 Task: Open a spreadsheet with the name "CDS Tracker" from my drive.
Action: Mouse moved to (45, 81)
Screenshot: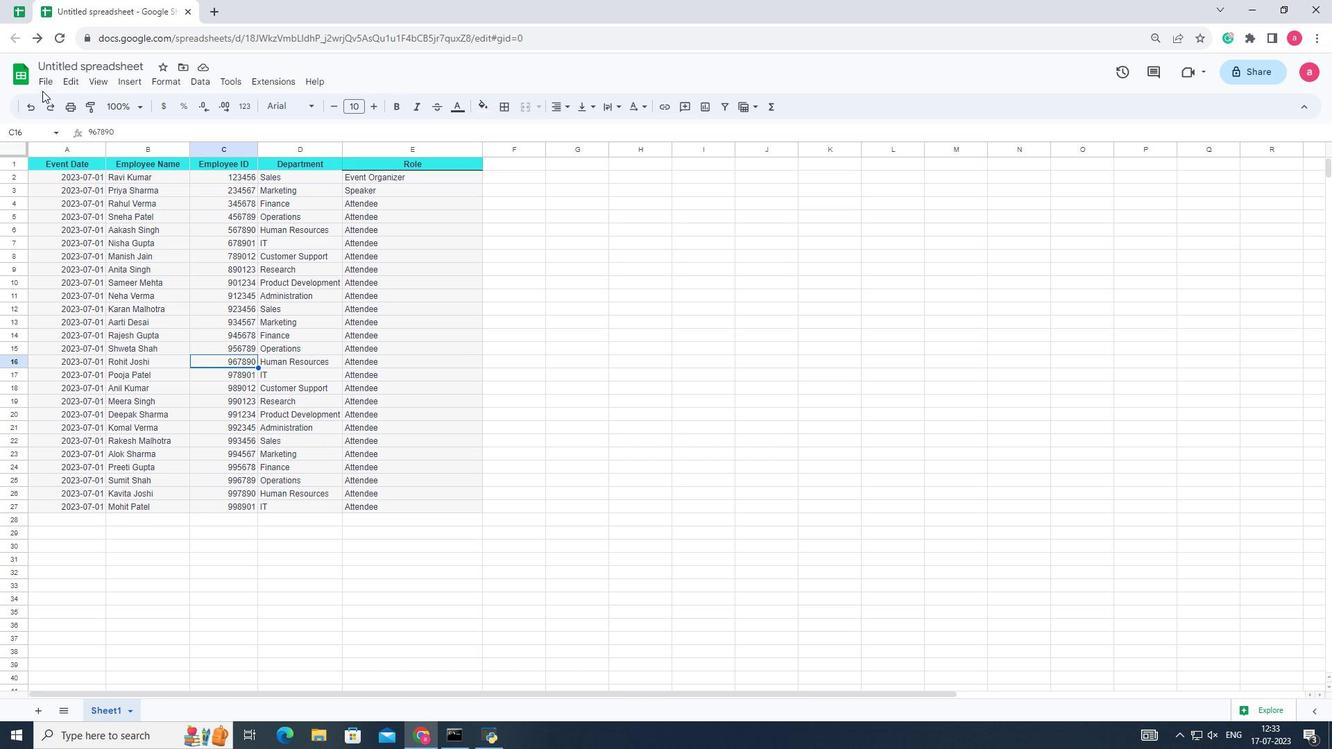 
Action: Mouse pressed left at (45, 81)
Screenshot: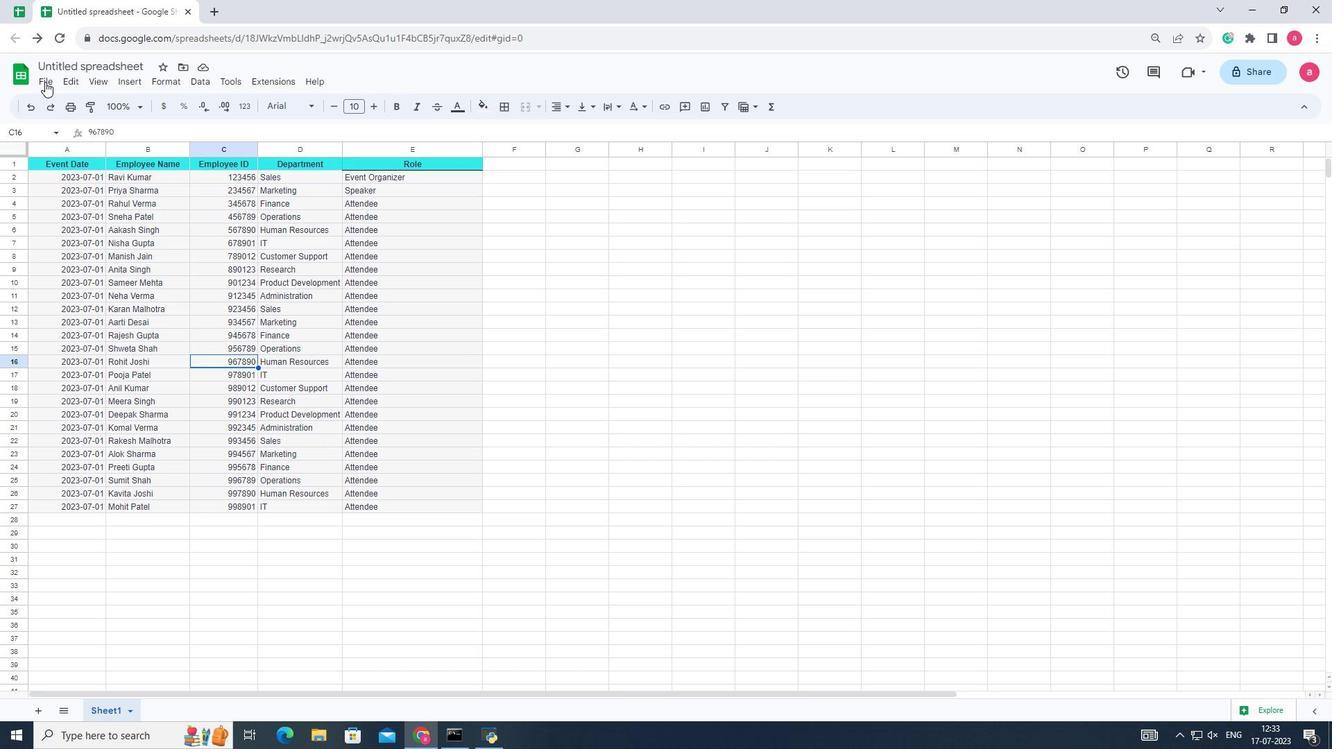
Action: Mouse moved to (74, 122)
Screenshot: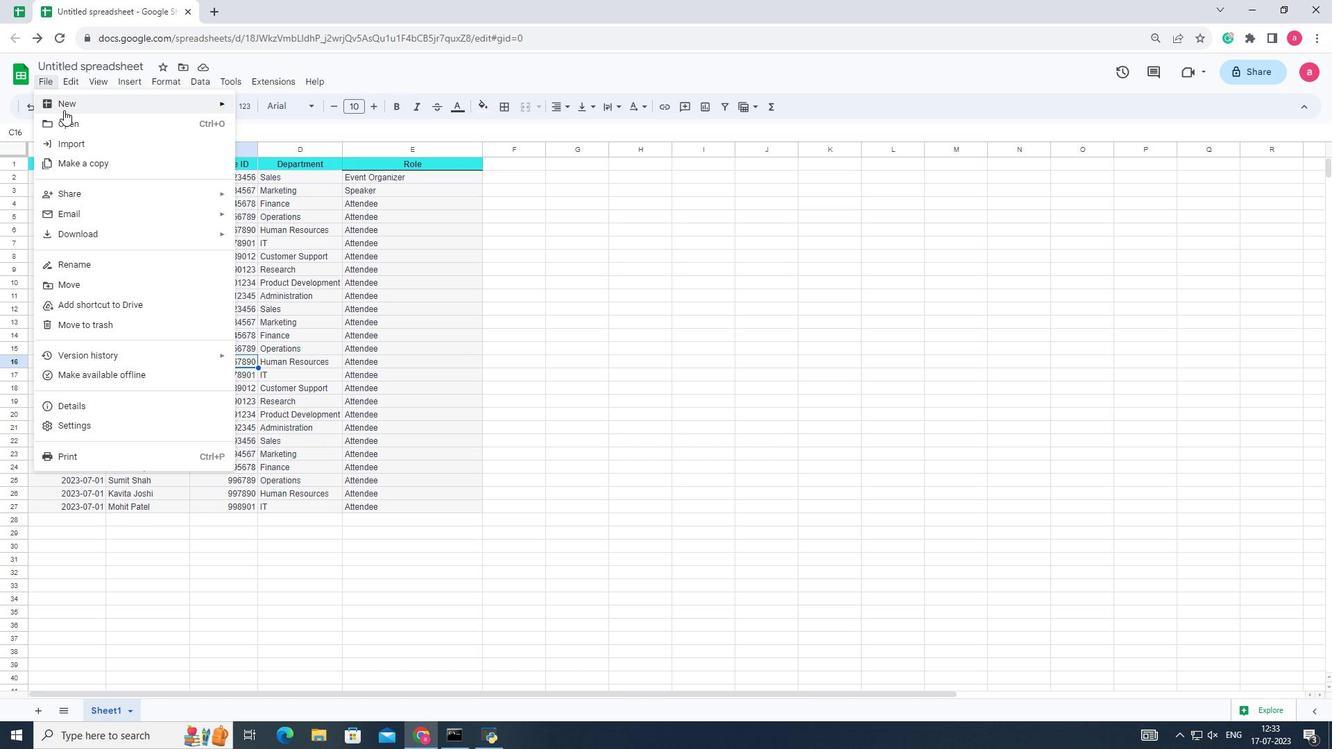 
Action: Mouse pressed left at (74, 122)
Screenshot: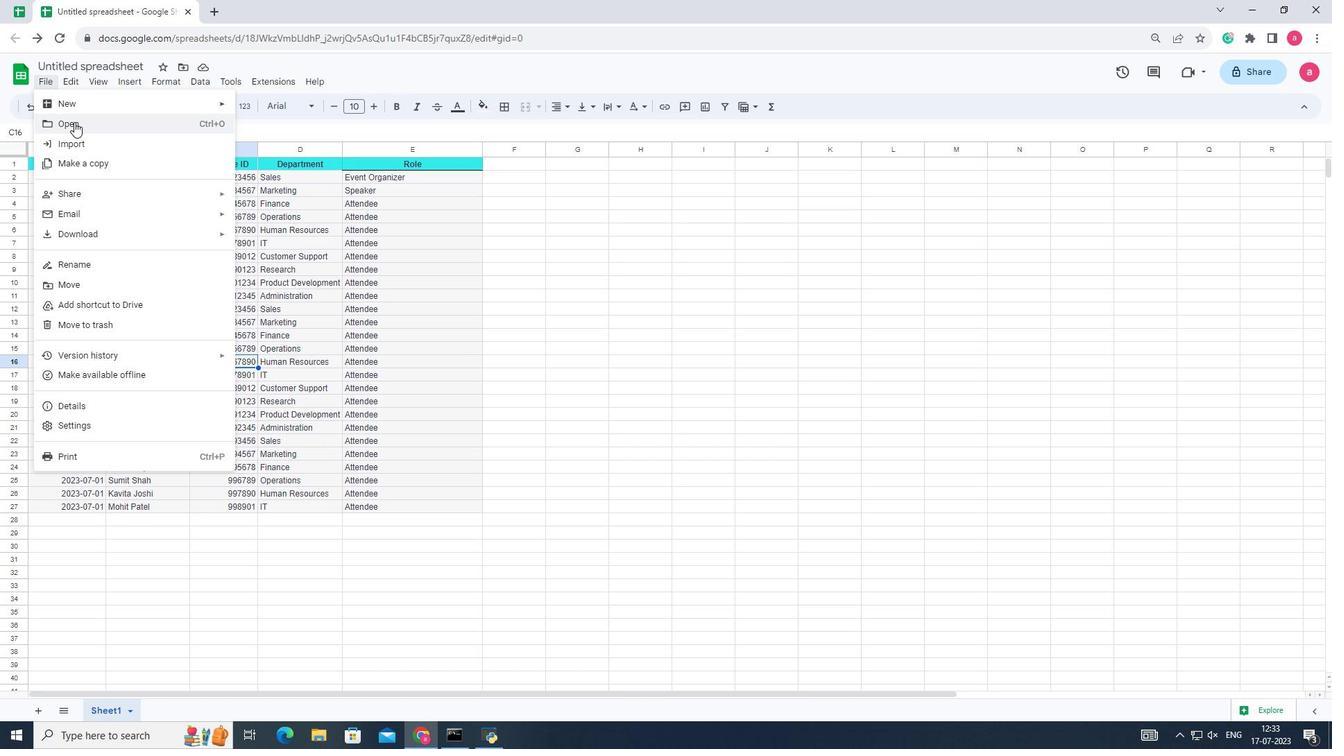
Action: Mouse moved to (301, 166)
Screenshot: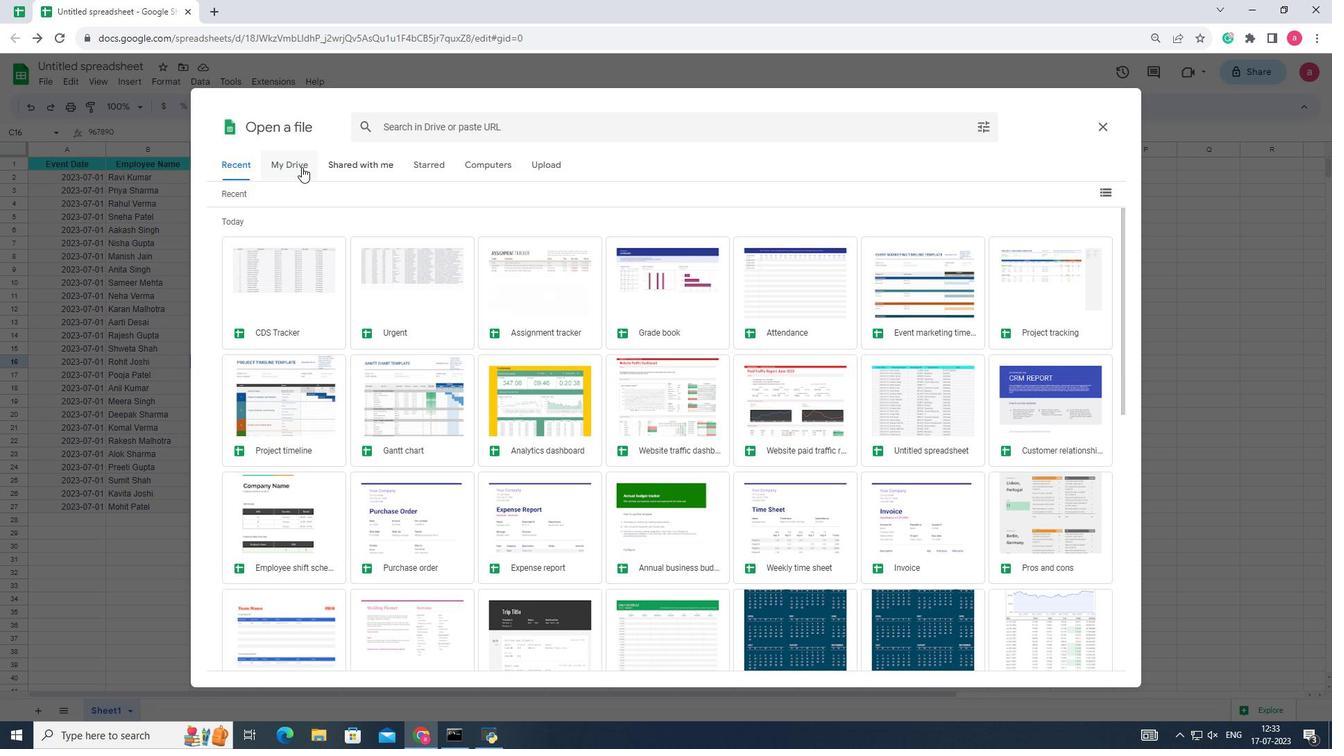 
Action: Mouse pressed left at (301, 166)
Screenshot: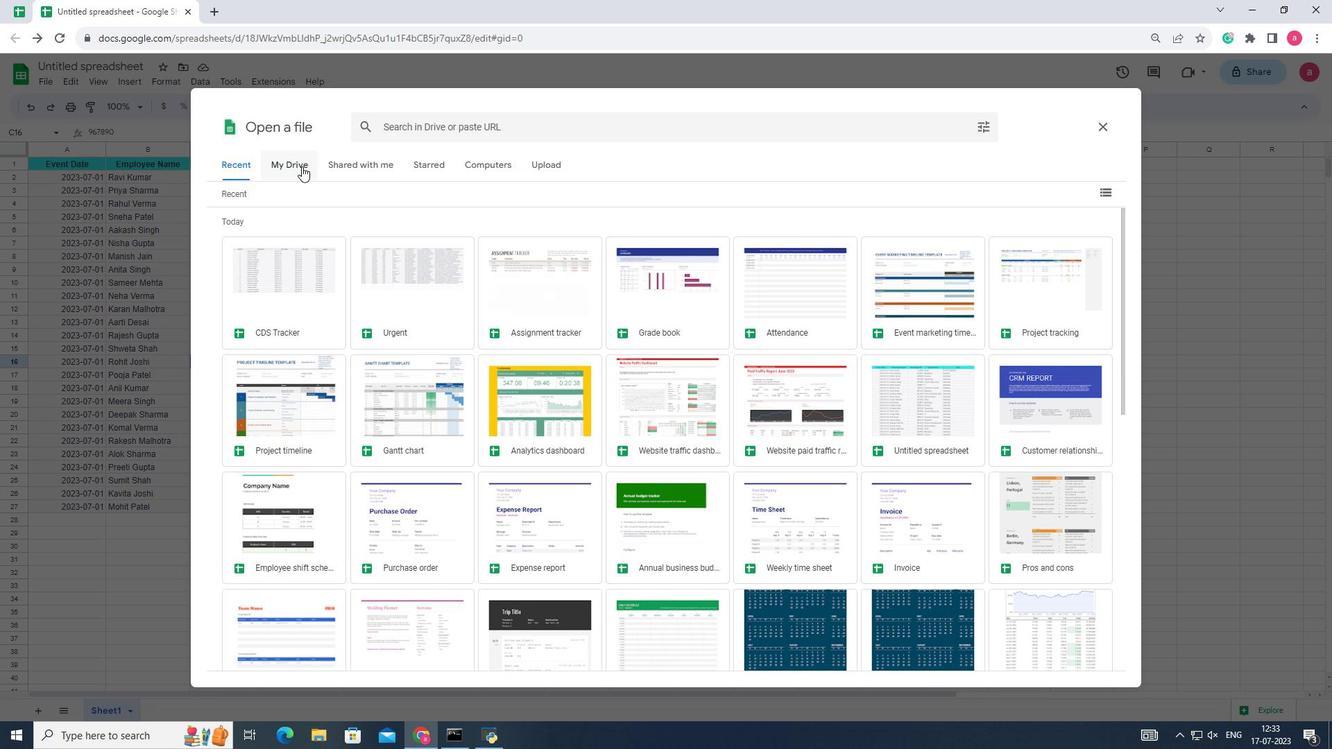 
Action: Mouse moved to (398, 359)
Screenshot: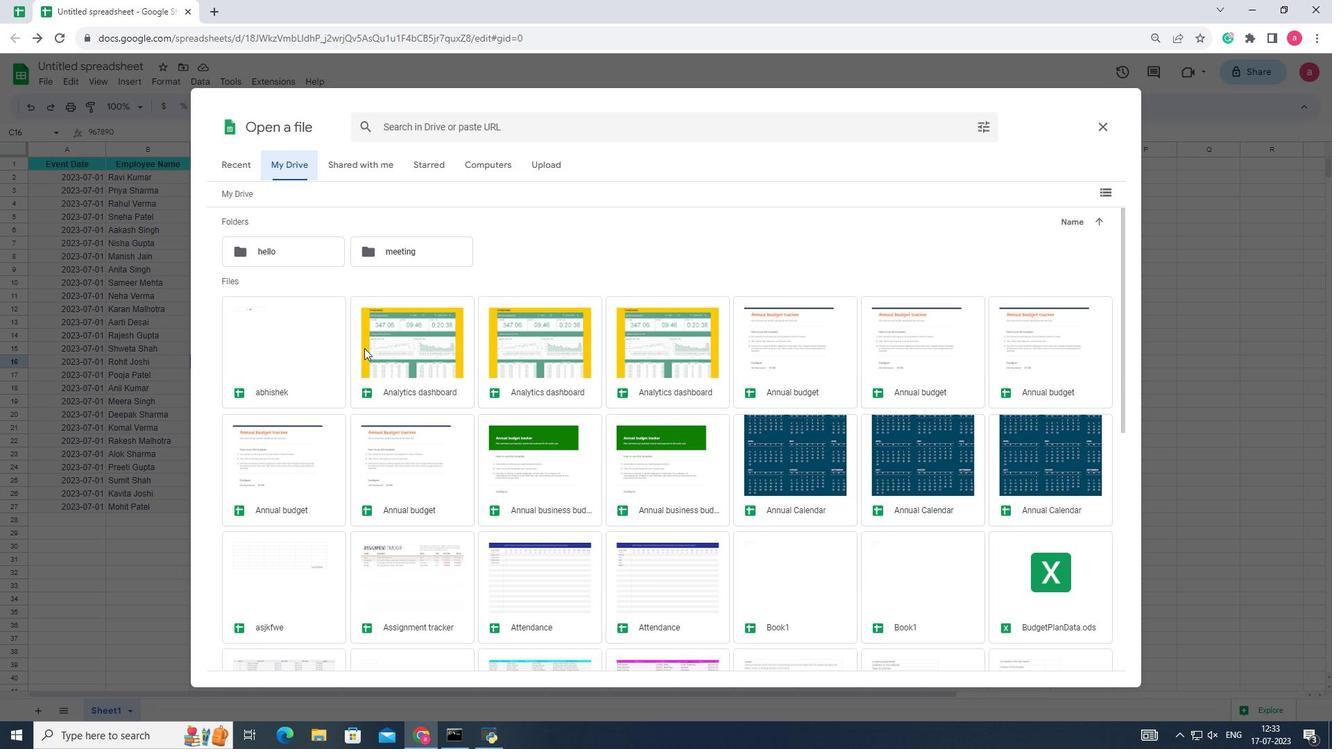 
Action: Mouse scrolled (398, 358) with delta (0, 0)
Screenshot: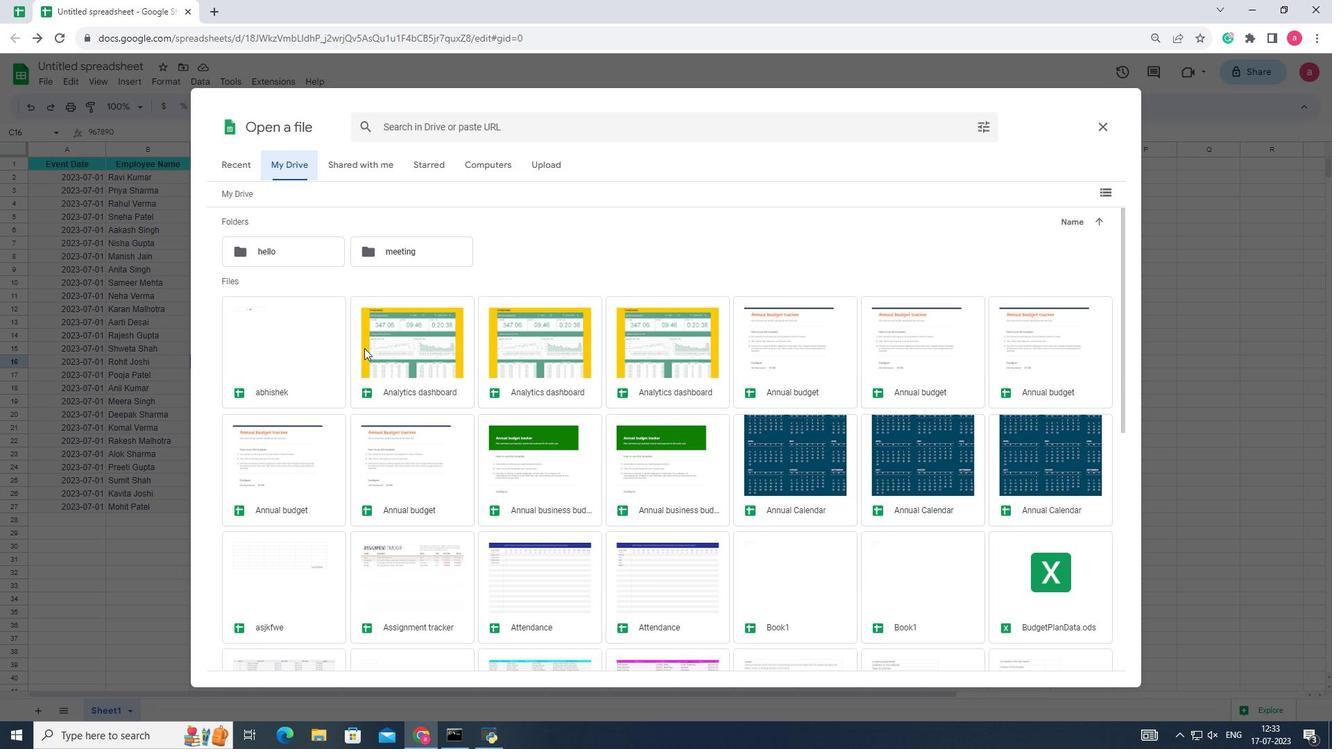 
Action: Mouse moved to (398, 360)
Screenshot: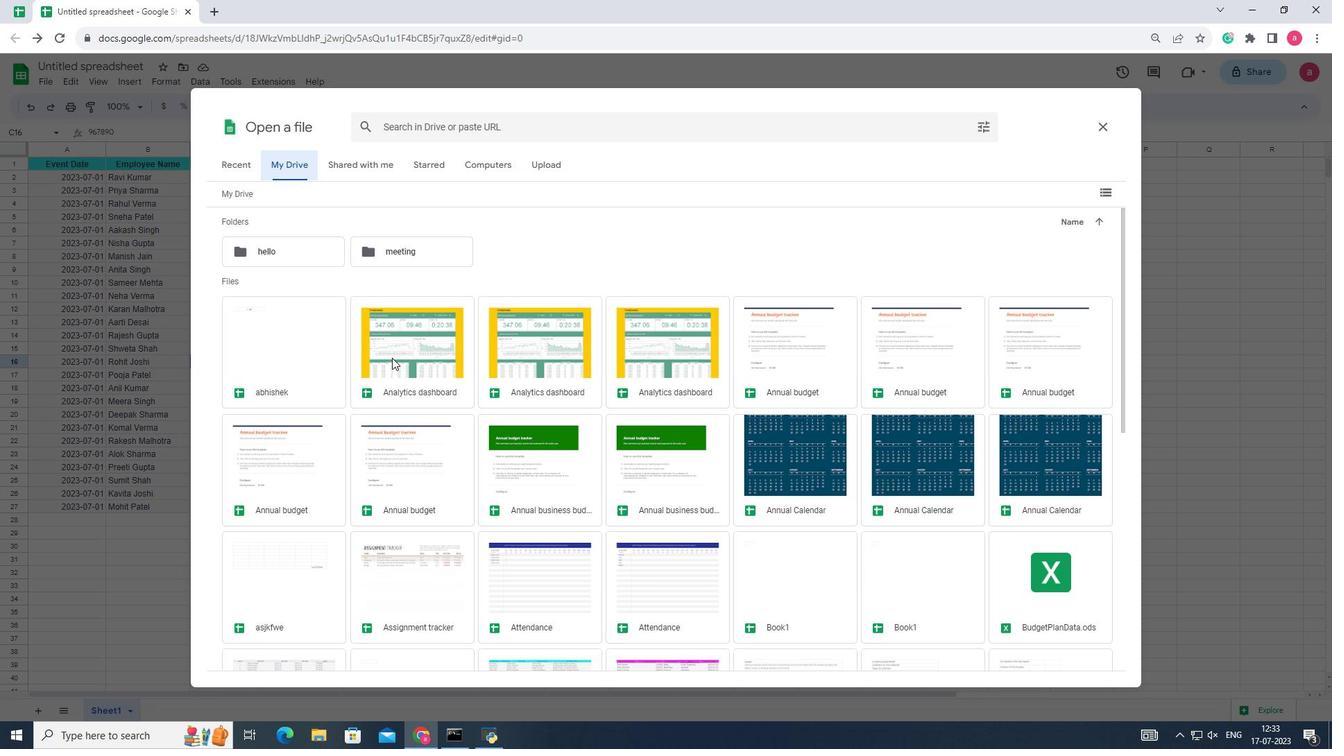 
Action: Mouse scrolled (398, 359) with delta (0, 0)
Screenshot: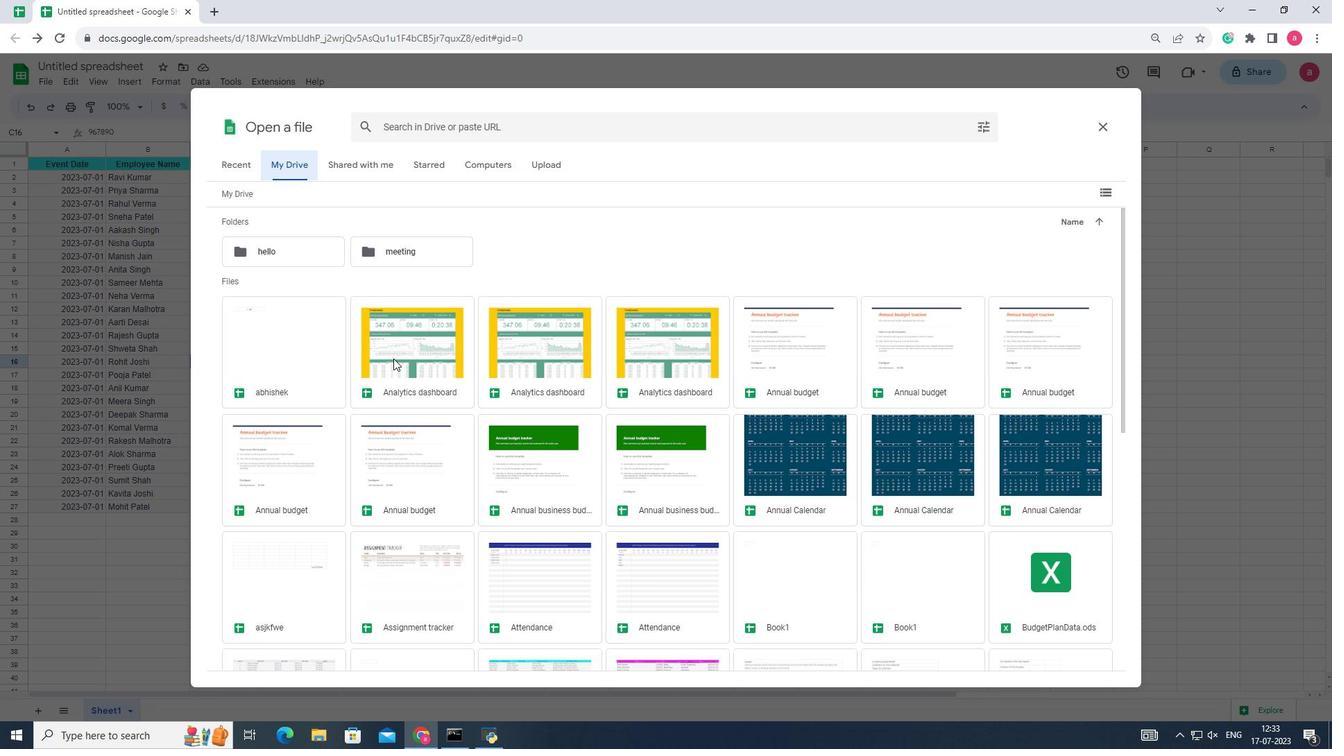 
Action: Mouse moved to (426, 360)
Screenshot: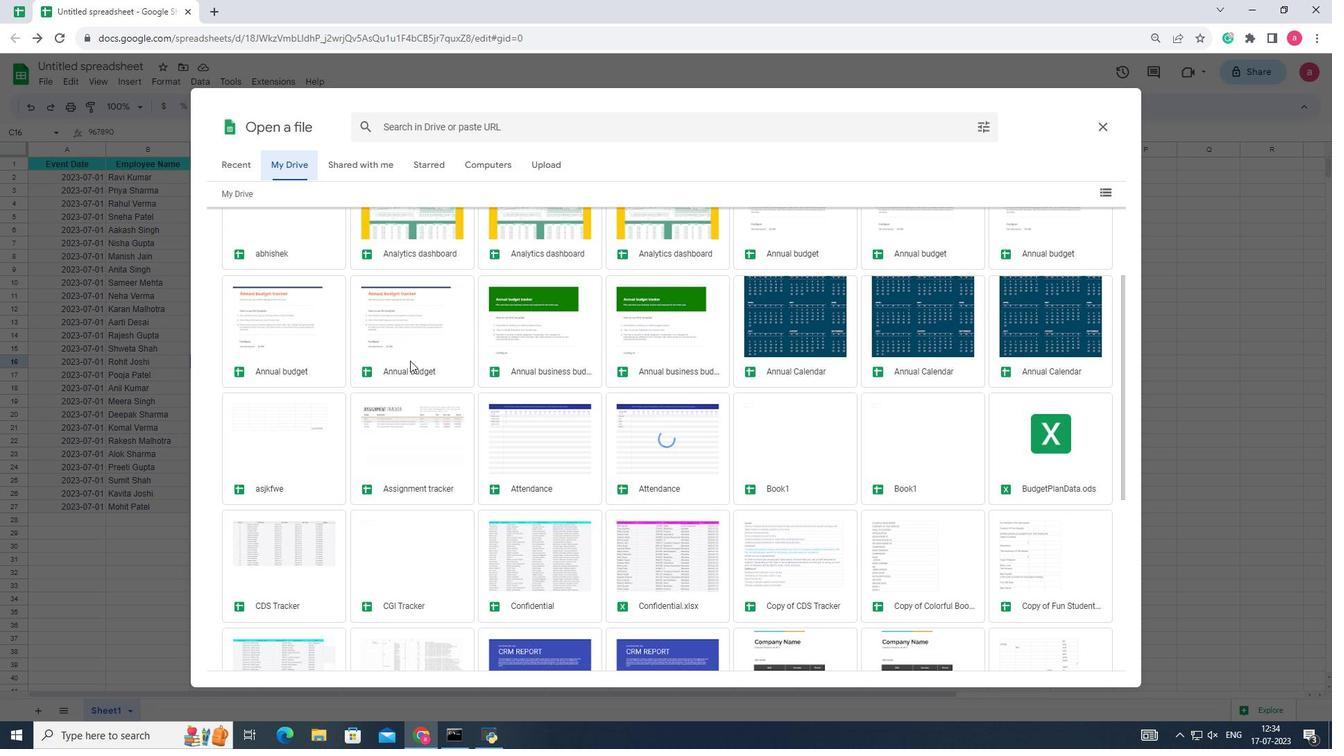 
Action: Mouse scrolled (426, 359) with delta (0, 0)
Screenshot: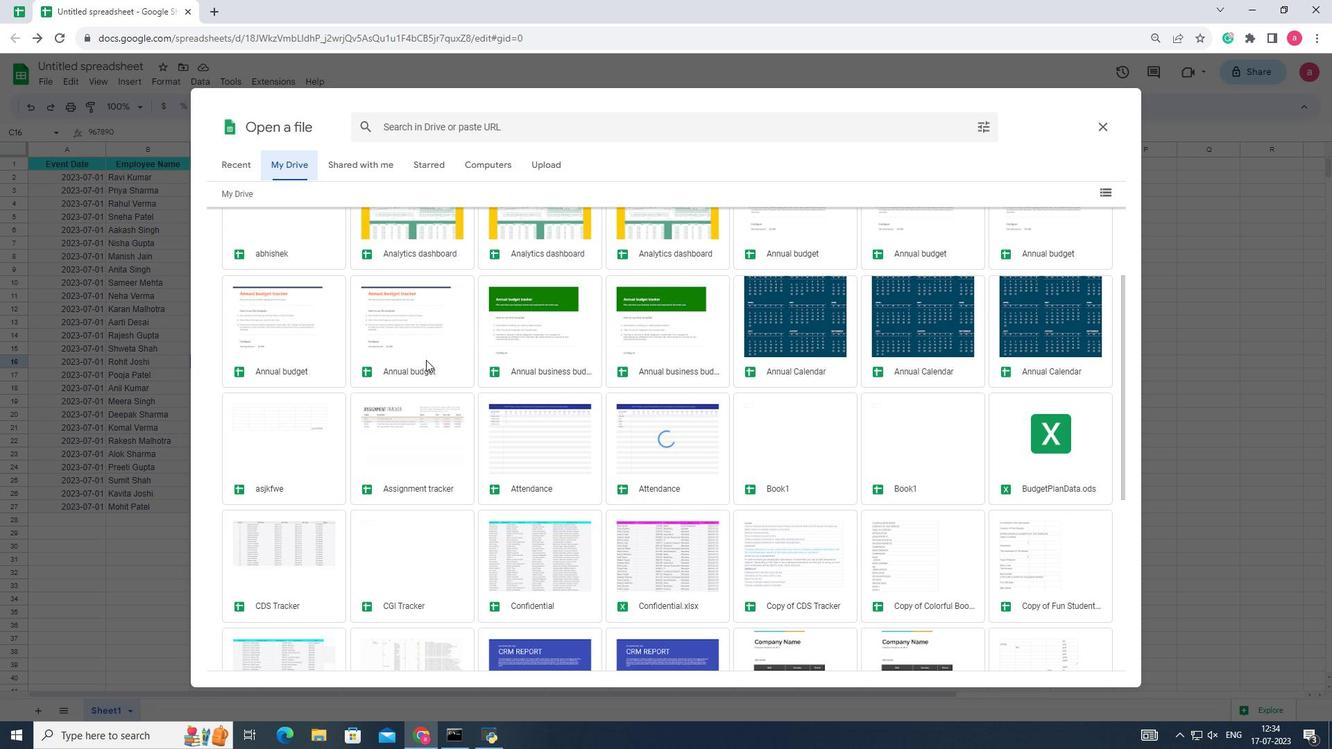 
Action: Mouse moved to (493, 369)
Screenshot: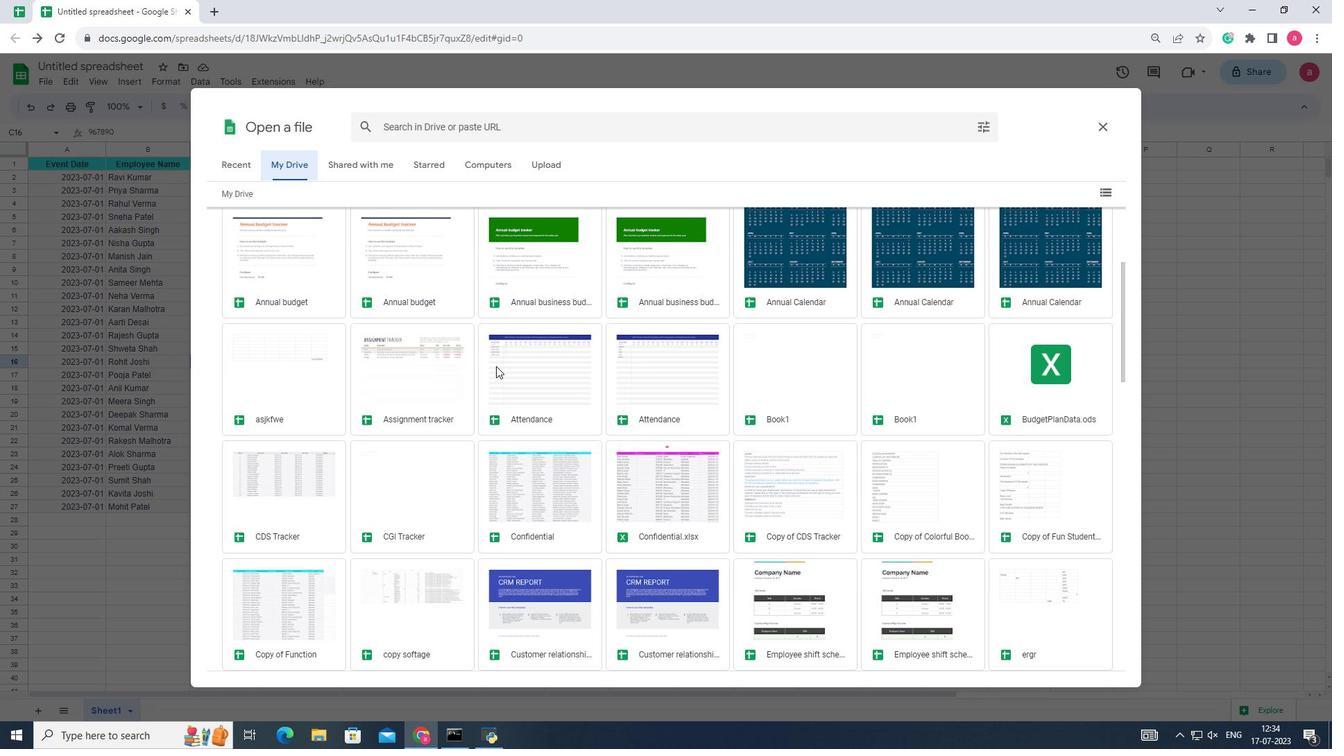 
Action: Mouse scrolled (493, 368) with delta (0, 0)
Screenshot: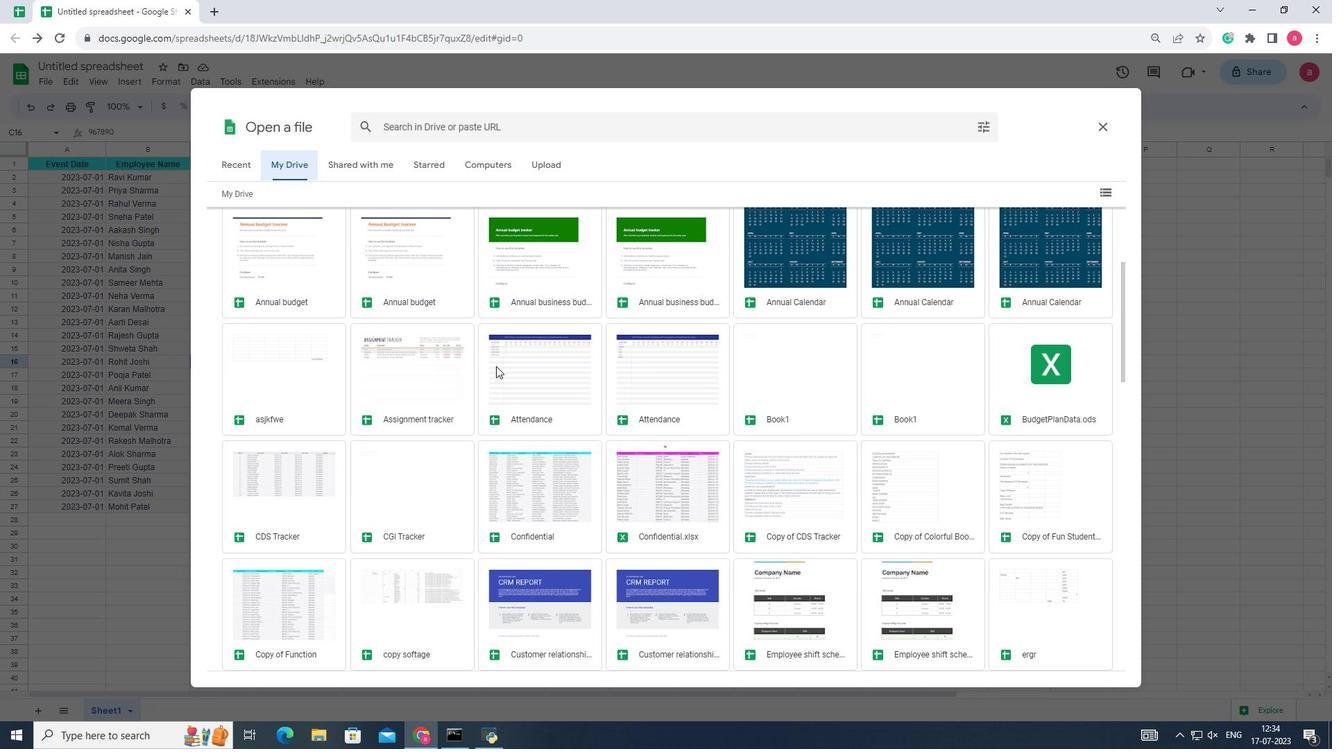 
Action: Mouse scrolled (493, 368) with delta (0, 0)
Screenshot: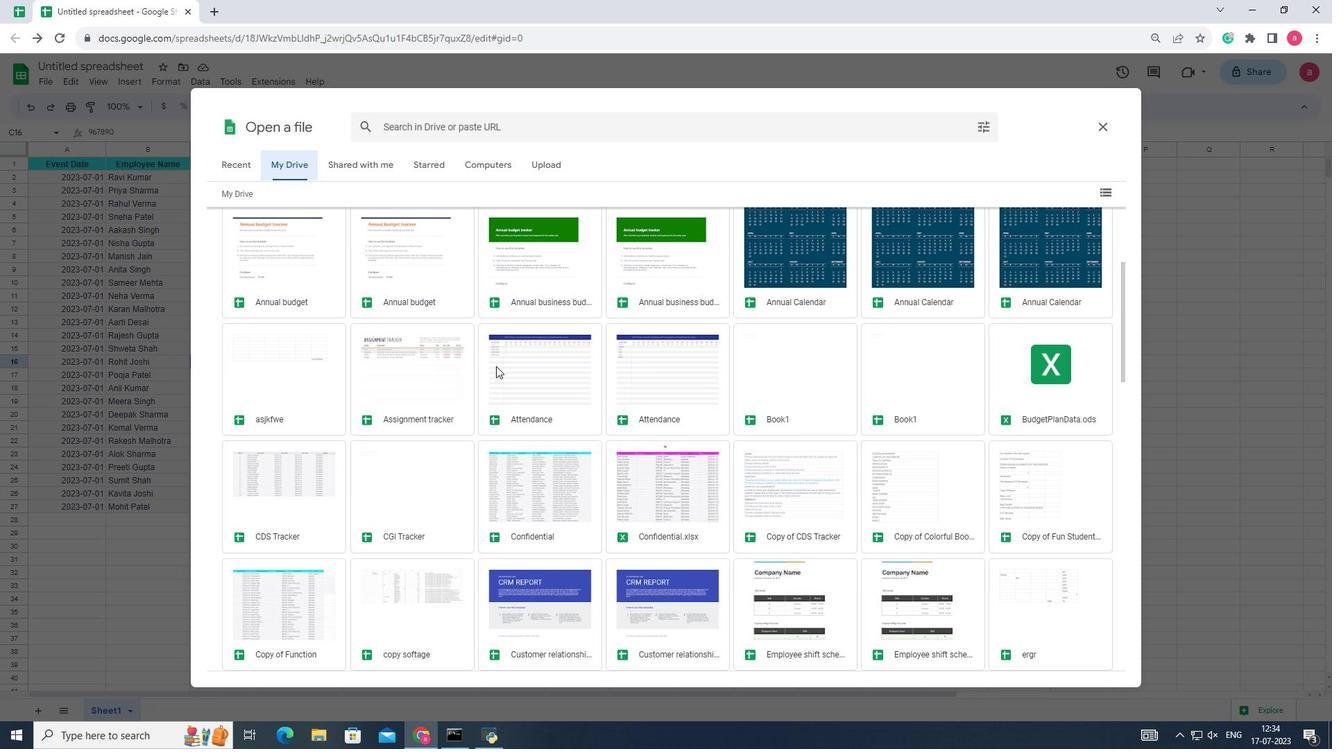 
Action: Mouse moved to (294, 358)
Screenshot: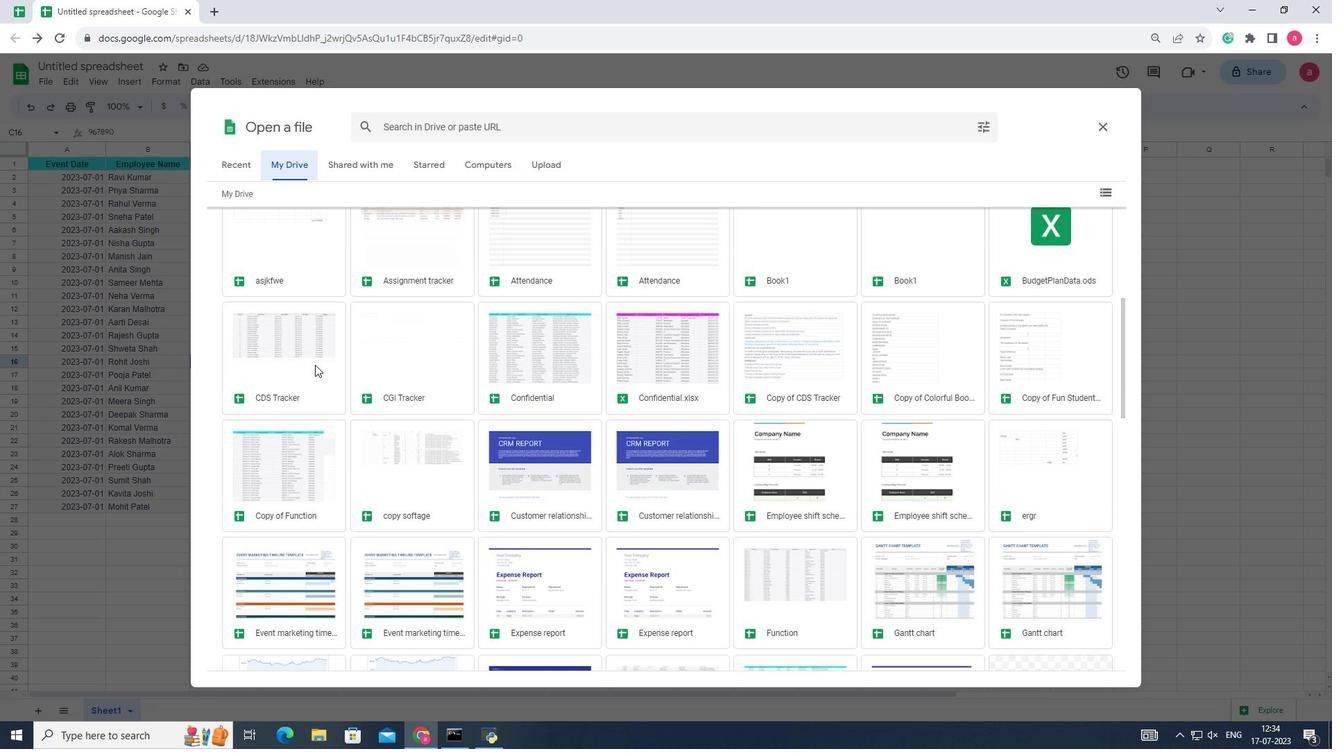 
Action: Mouse pressed left at (294, 358)
Screenshot: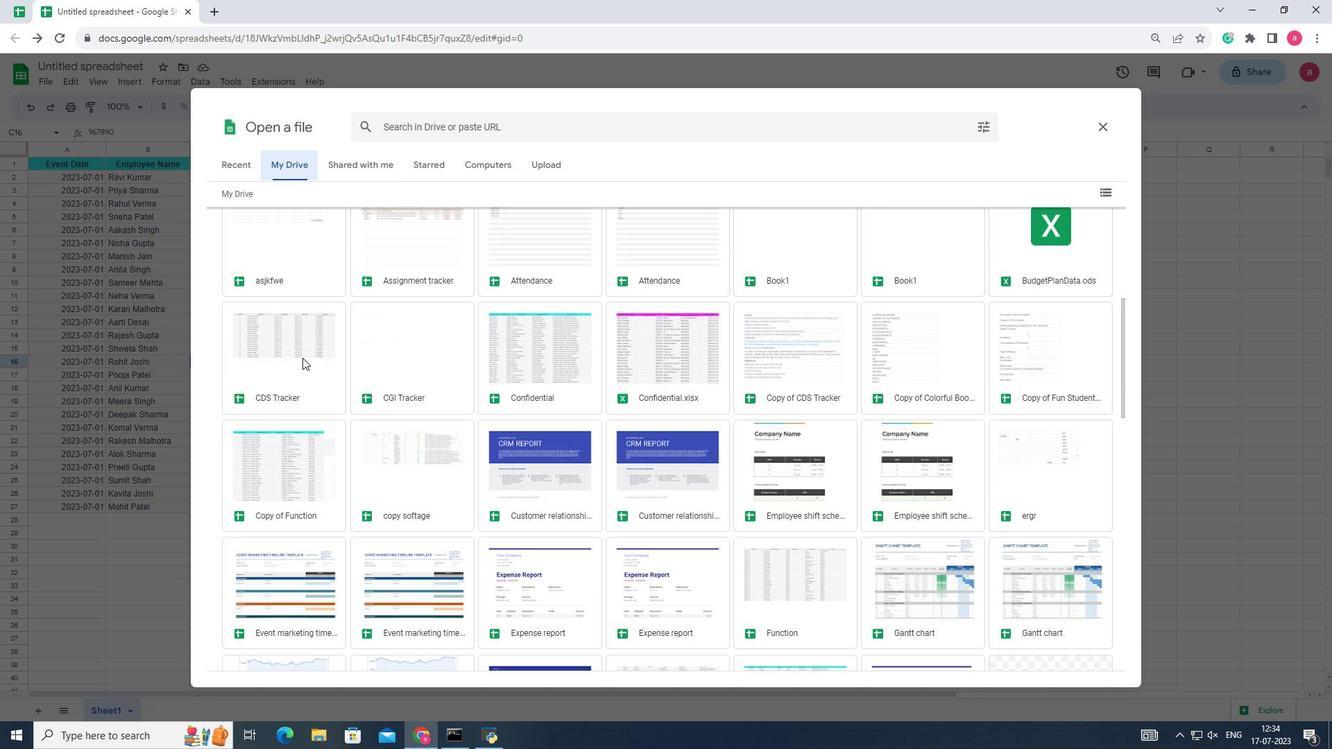 
Action: Mouse moved to (1077, 652)
Screenshot: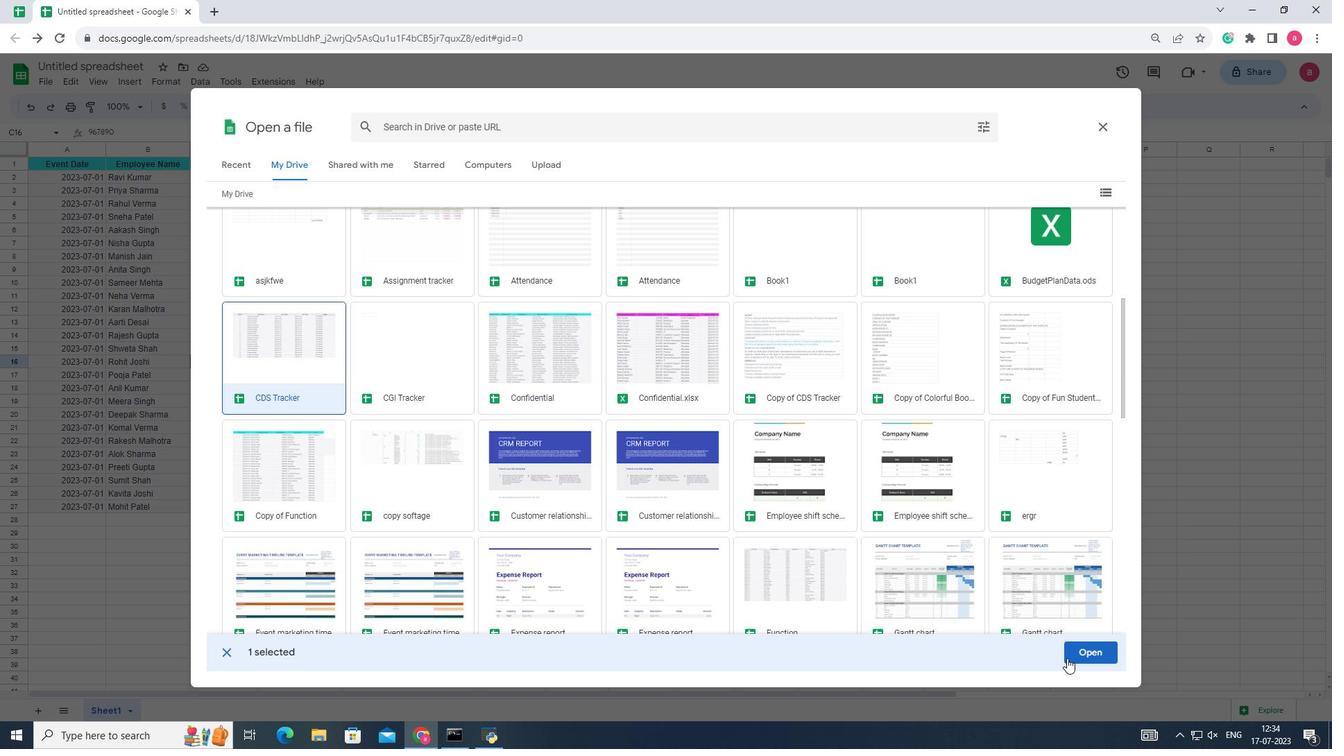 
Action: Mouse pressed left at (1077, 652)
Screenshot: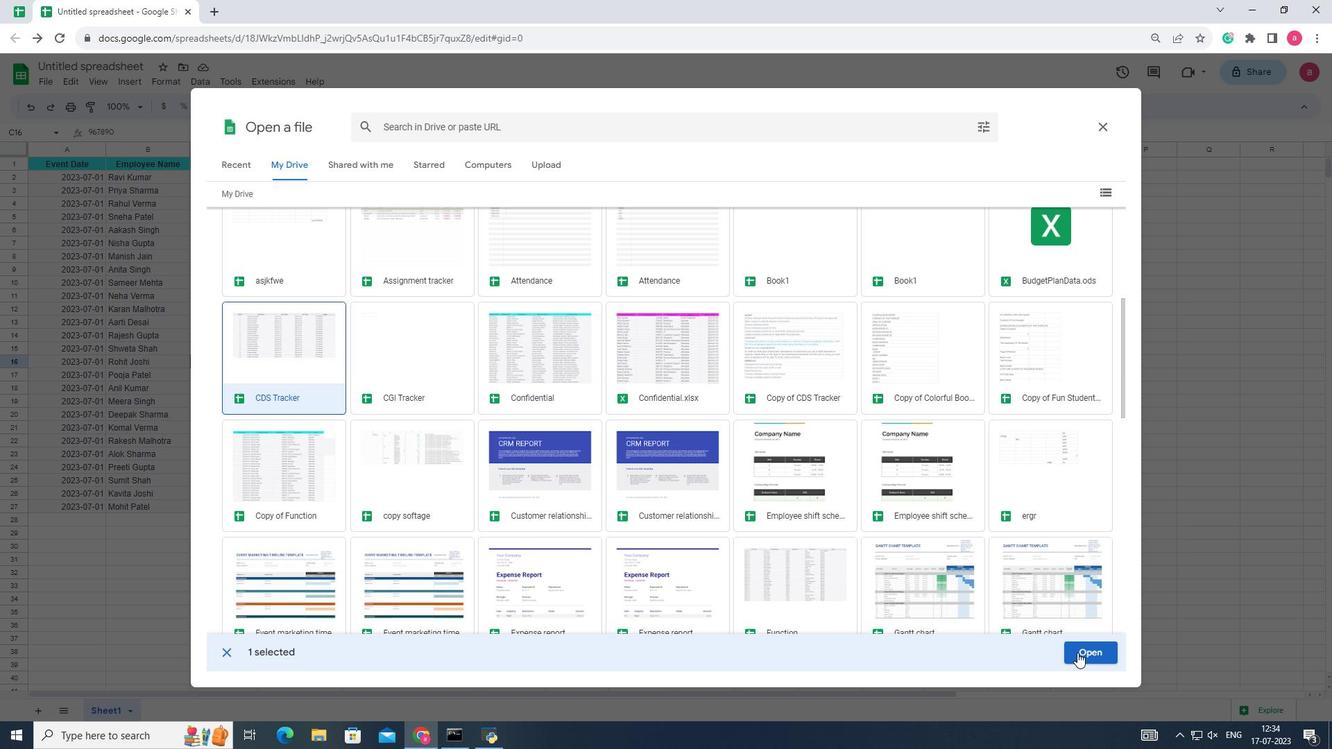 
Action: Mouse moved to (661, 467)
Screenshot: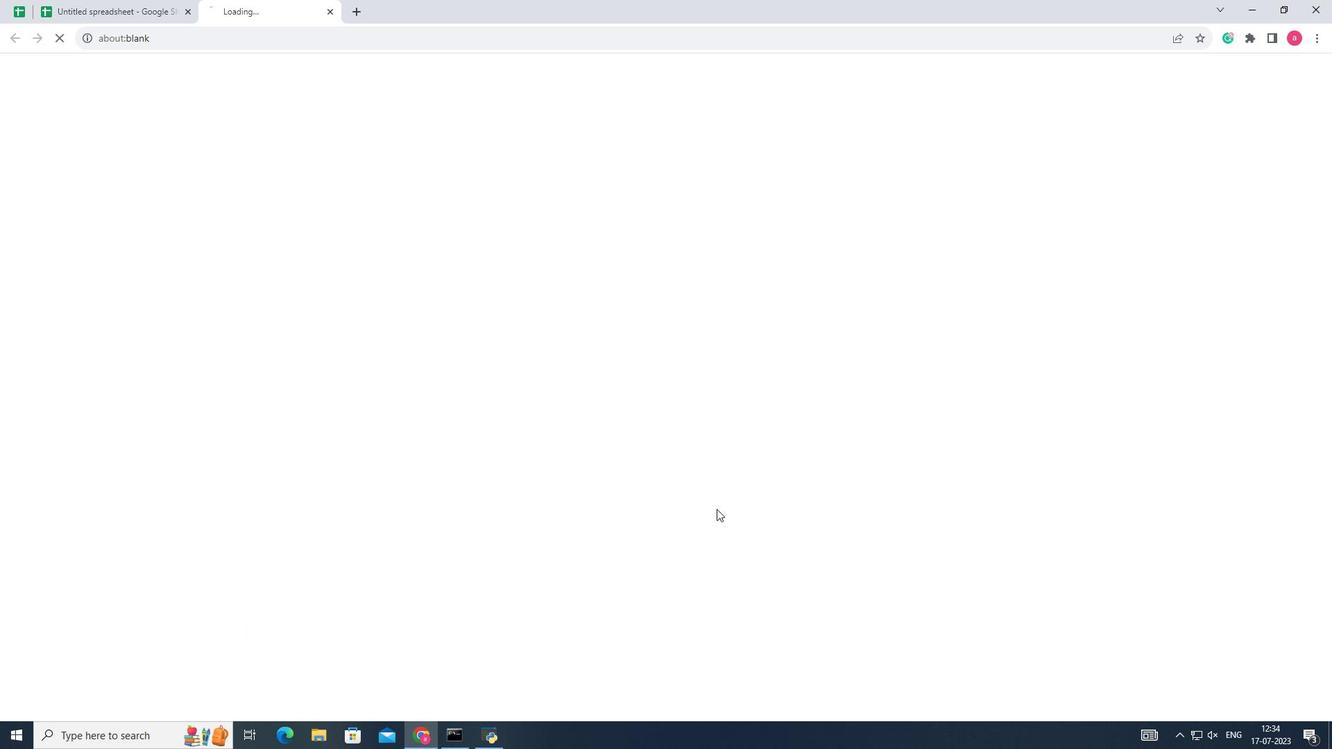 
